 Task: Create a due date automation trigger when advanced on, on the wednesday before a card is due add dates due in between 1 and 5 days at 11:00 AM.
Action: Mouse moved to (798, 248)
Screenshot: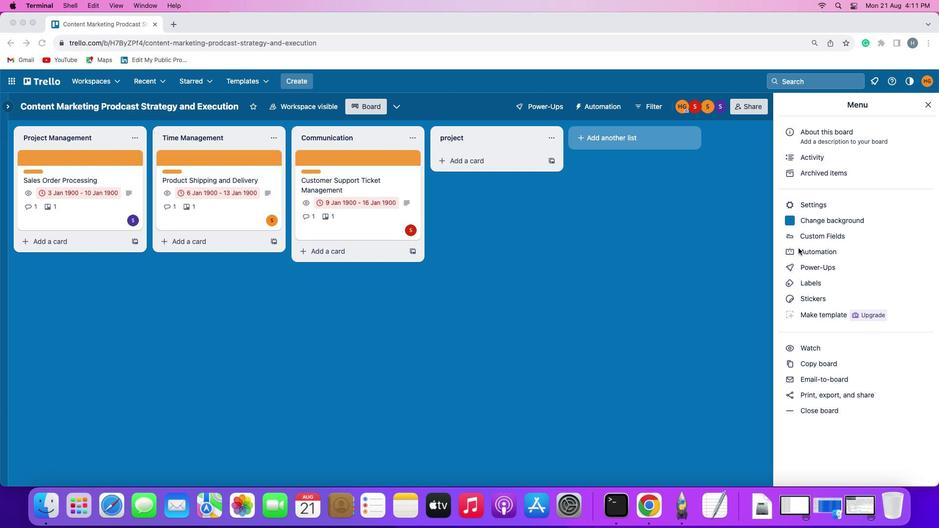 
Action: Mouse pressed left at (798, 248)
Screenshot: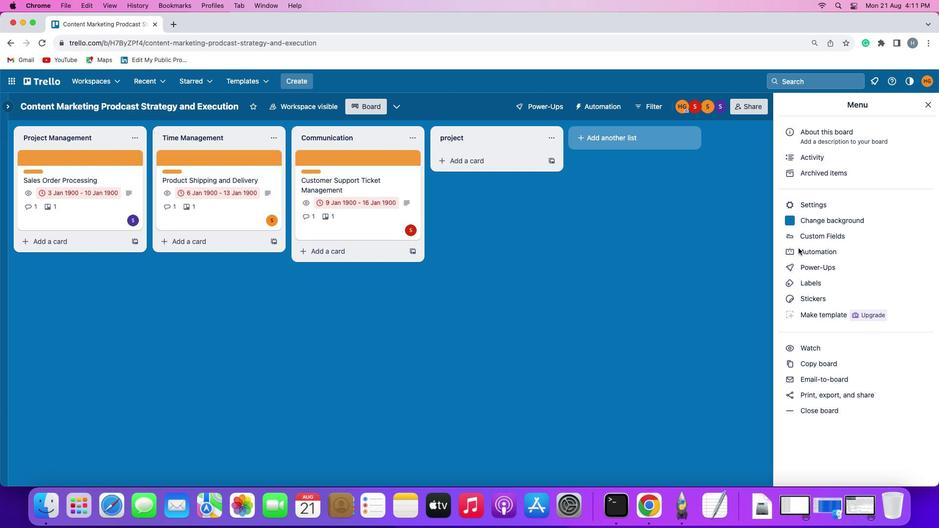 
Action: Mouse pressed left at (798, 248)
Screenshot: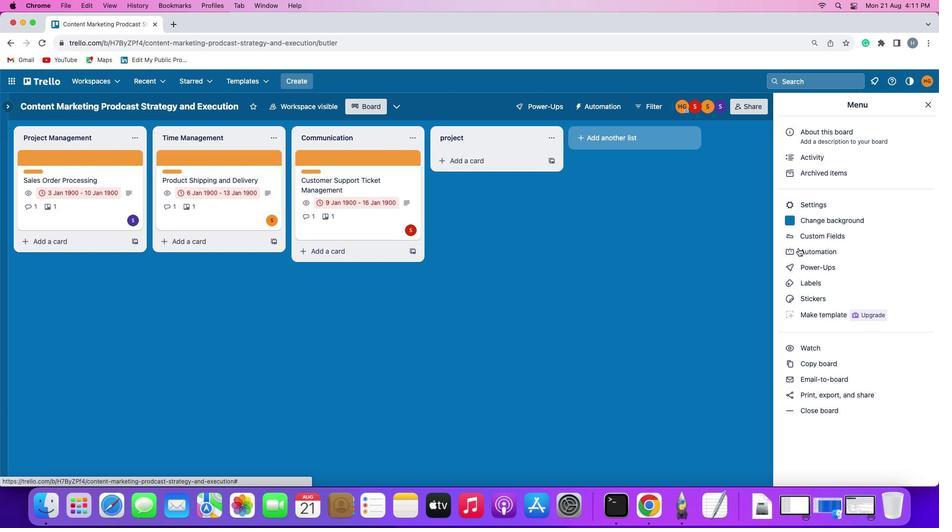 
Action: Mouse moved to (60, 229)
Screenshot: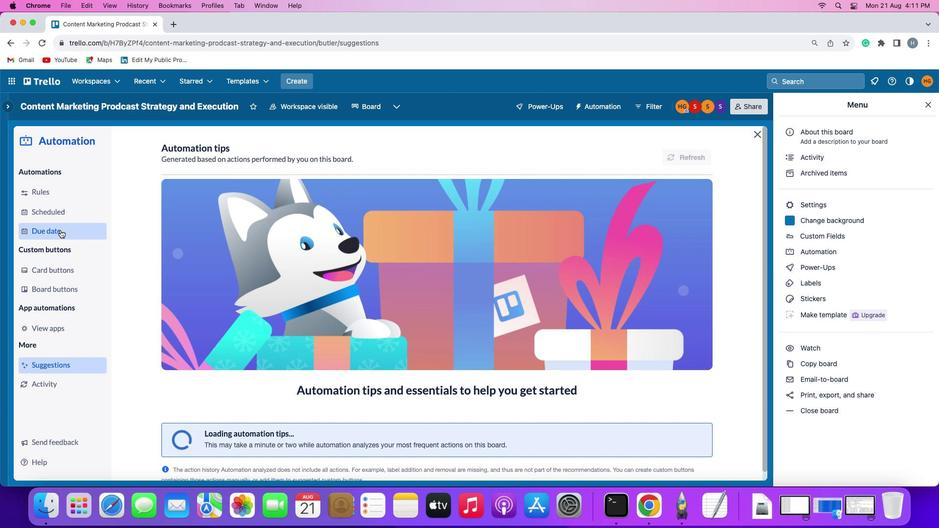 
Action: Mouse pressed left at (60, 229)
Screenshot: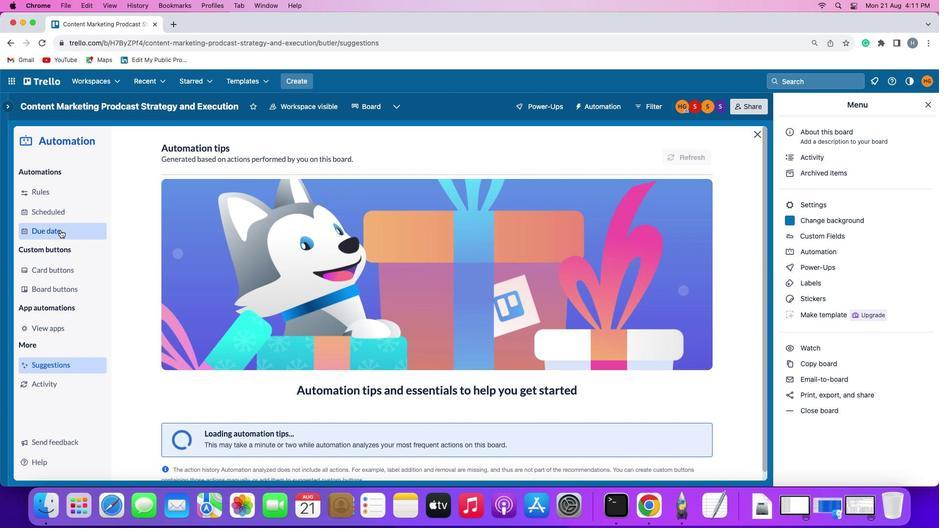 
Action: Mouse moved to (670, 149)
Screenshot: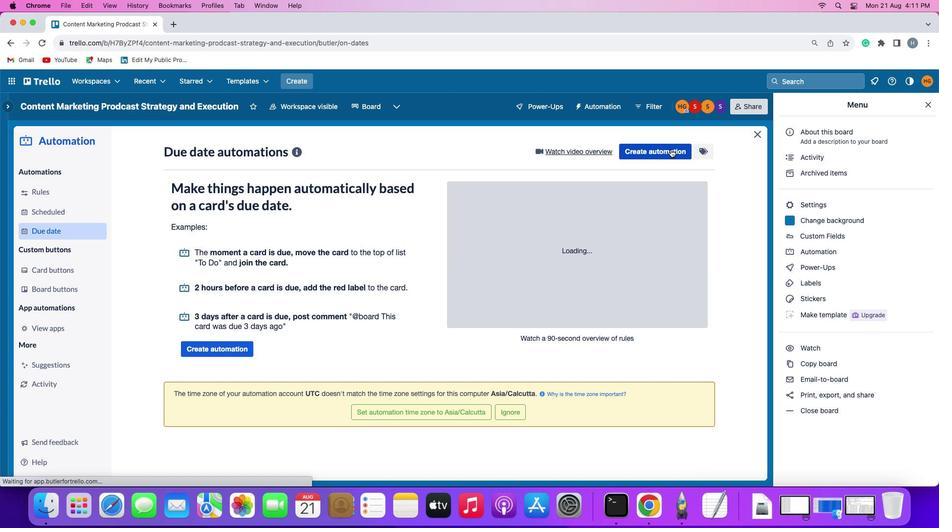 
Action: Mouse pressed left at (670, 149)
Screenshot: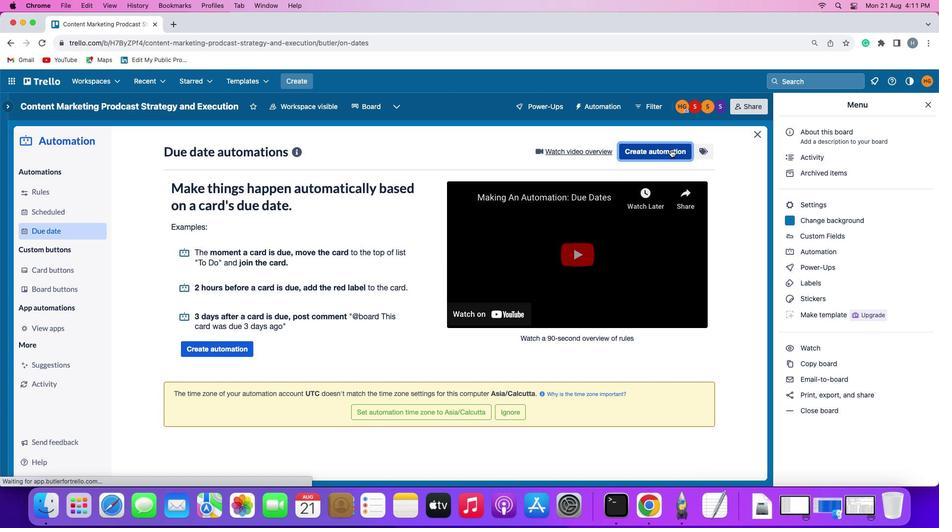 
Action: Mouse moved to (181, 247)
Screenshot: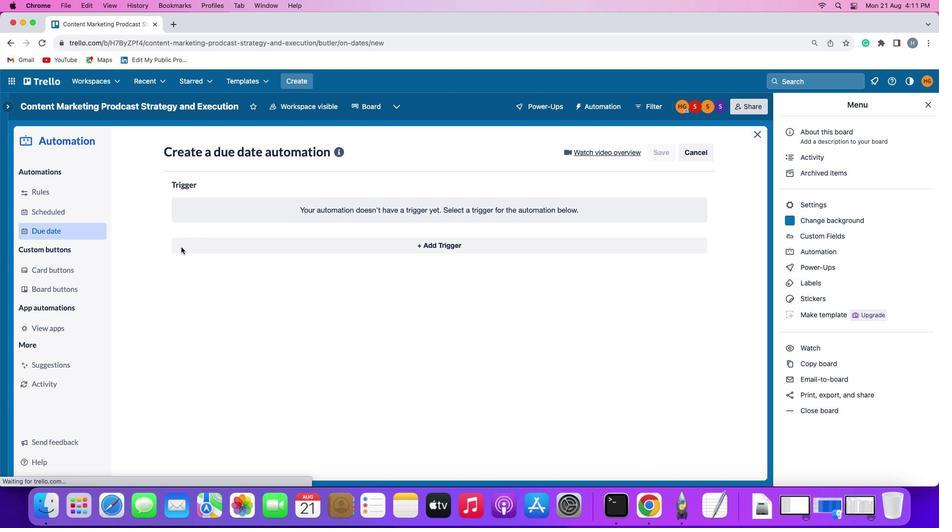 
Action: Mouse pressed left at (181, 247)
Screenshot: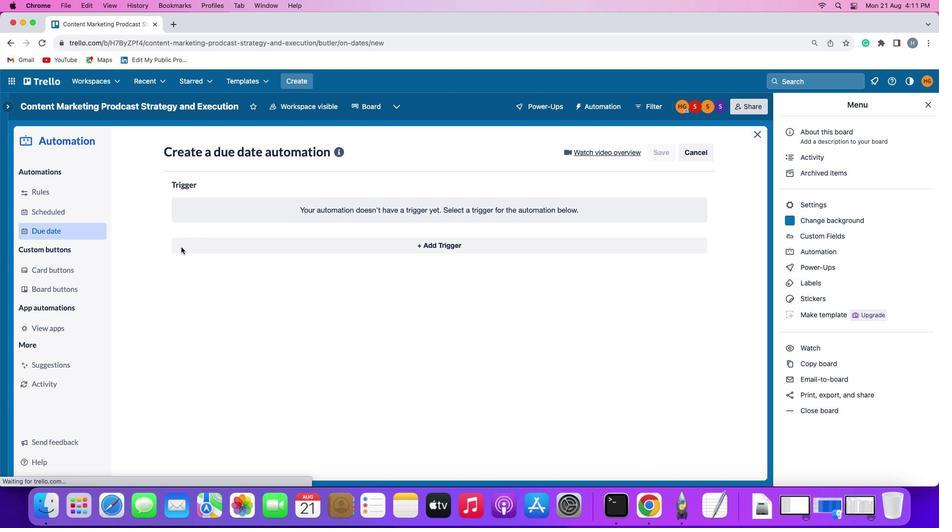 
Action: Mouse moved to (214, 423)
Screenshot: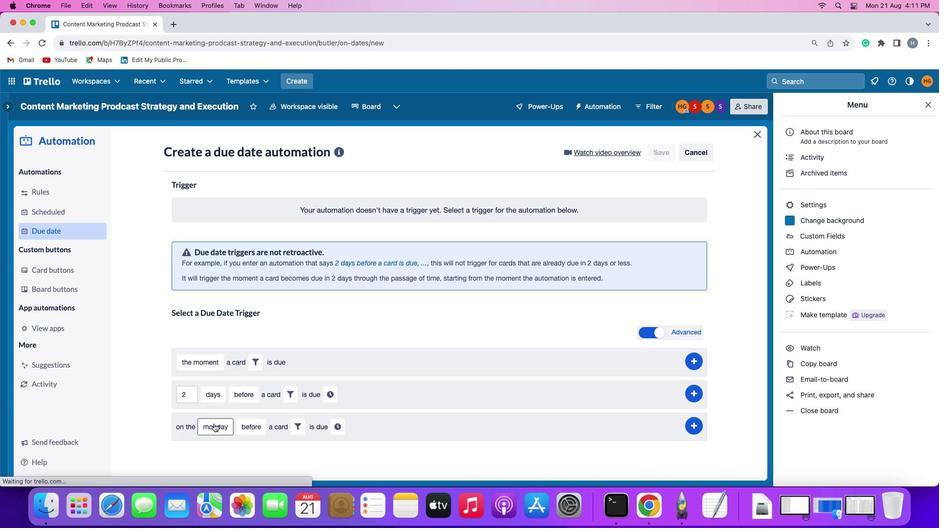 
Action: Mouse pressed left at (214, 423)
Screenshot: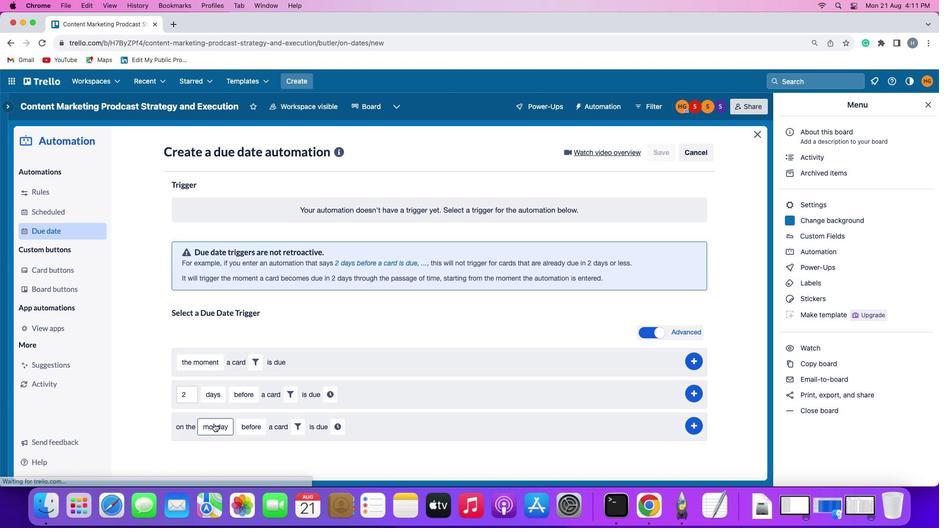 
Action: Mouse moved to (228, 331)
Screenshot: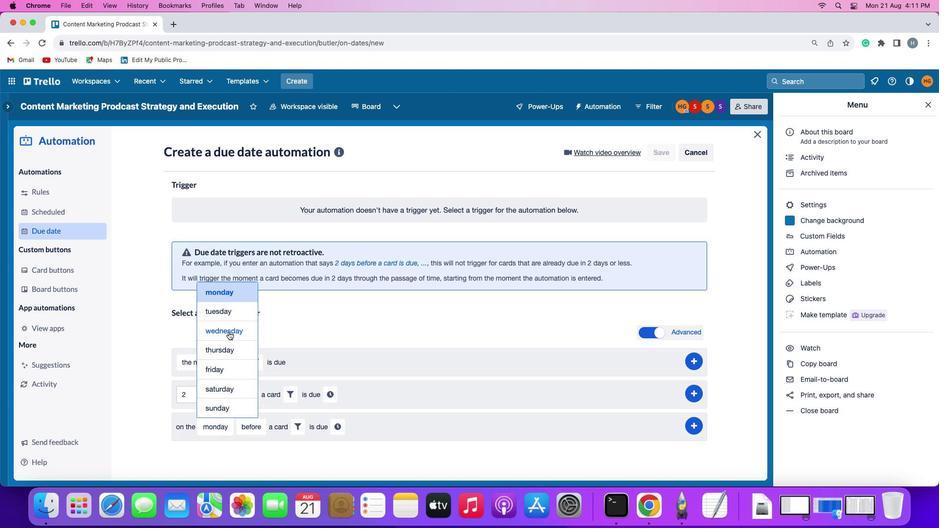 
Action: Mouse pressed left at (228, 331)
Screenshot: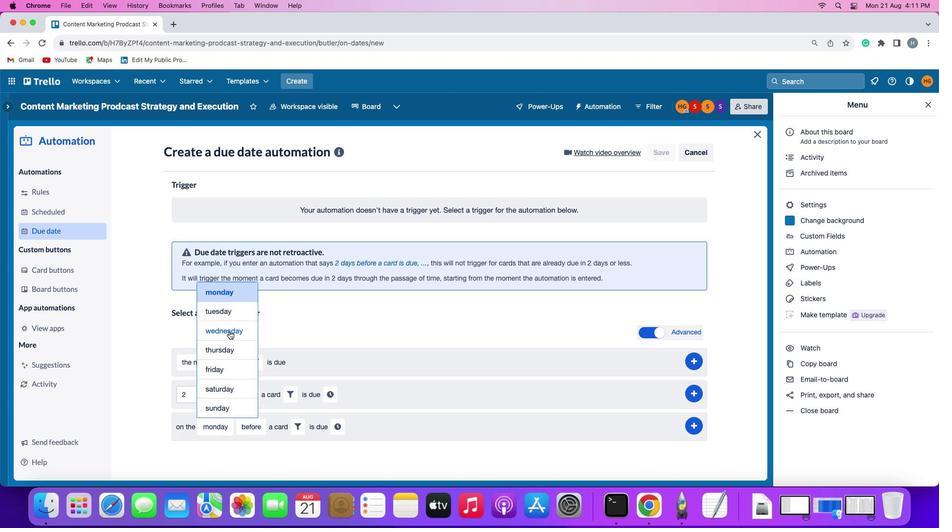 
Action: Mouse moved to (306, 426)
Screenshot: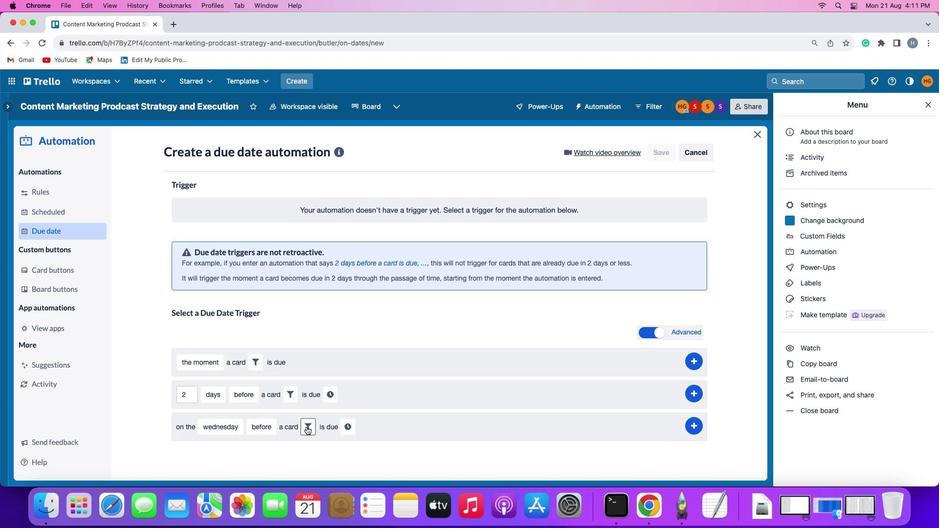 
Action: Mouse pressed left at (306, 426)
Screenshot: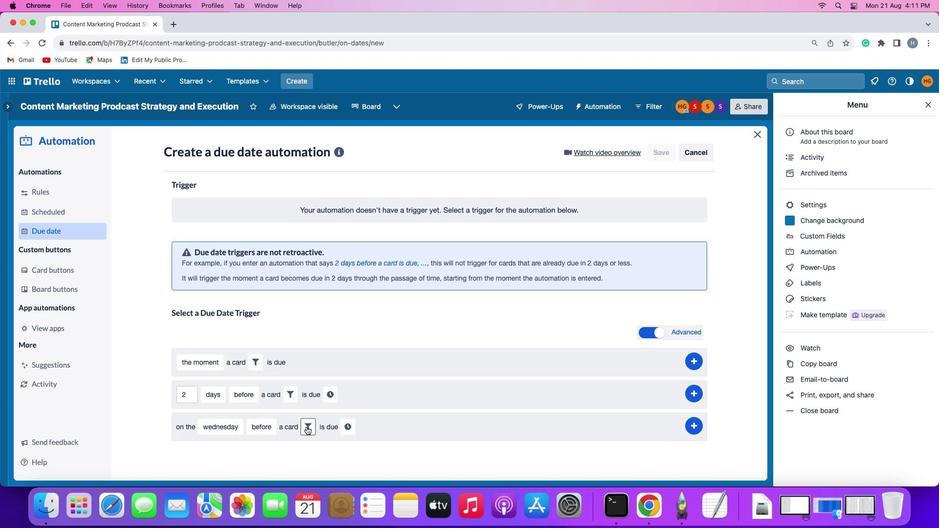 
Action: Mouse moved to (362, 456)
Screenshot: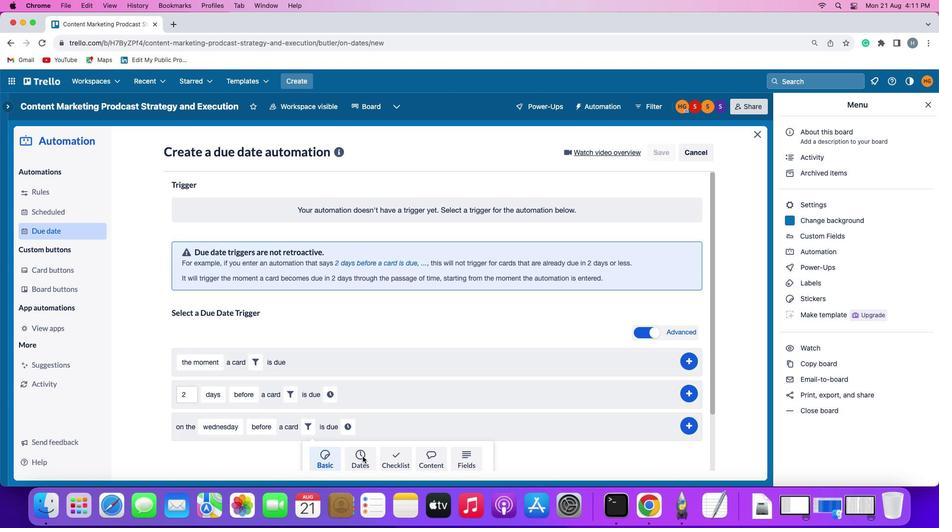 
Action: Mouse pressed left at (362, 456)
Screenshot: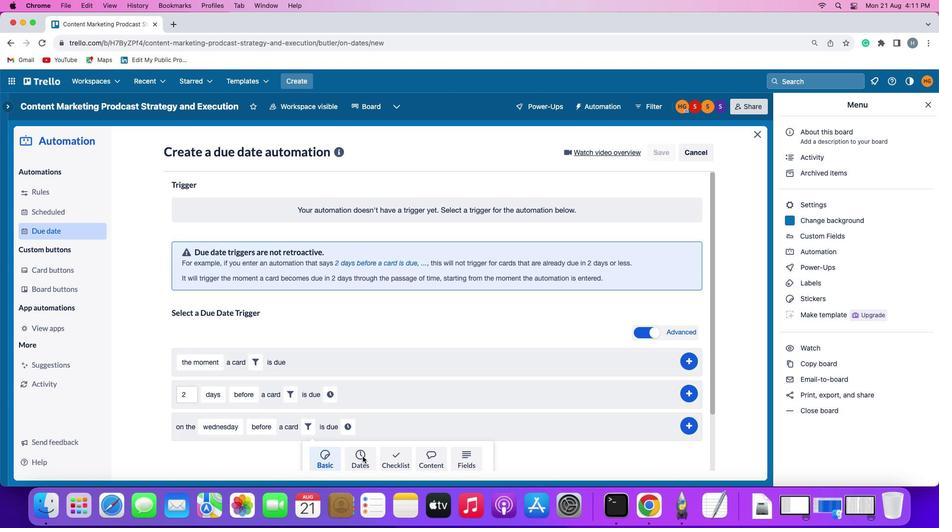 
Action: Mouse moved to (262, 458)
Screenshot: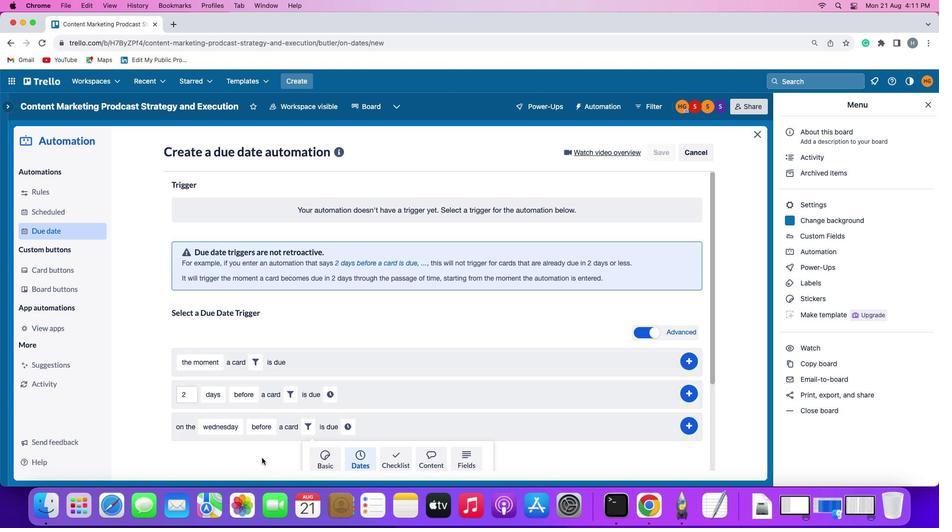 
Action: Mouse scrolled (262, 458) with delta (0, 0)
Screenshot: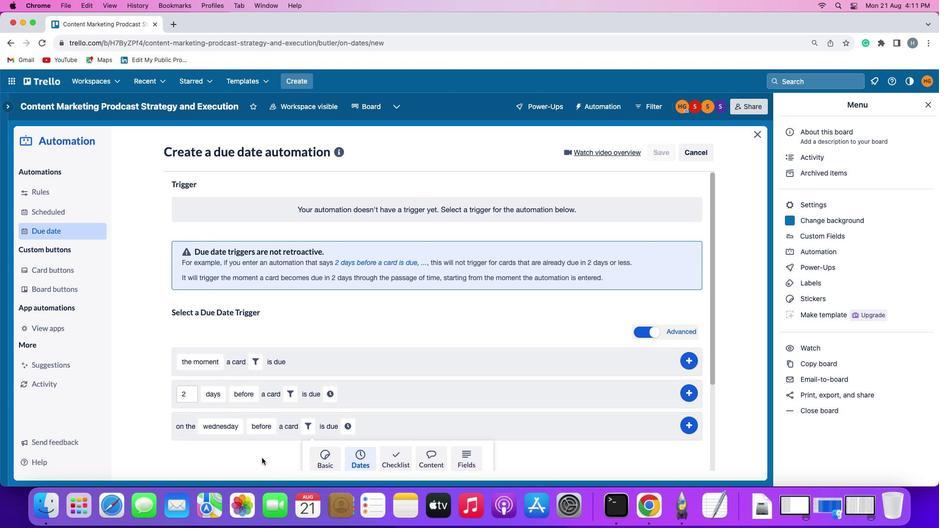 
Action: Mouse scrolled (262, 458) with delta (0, 0)
Screenshot: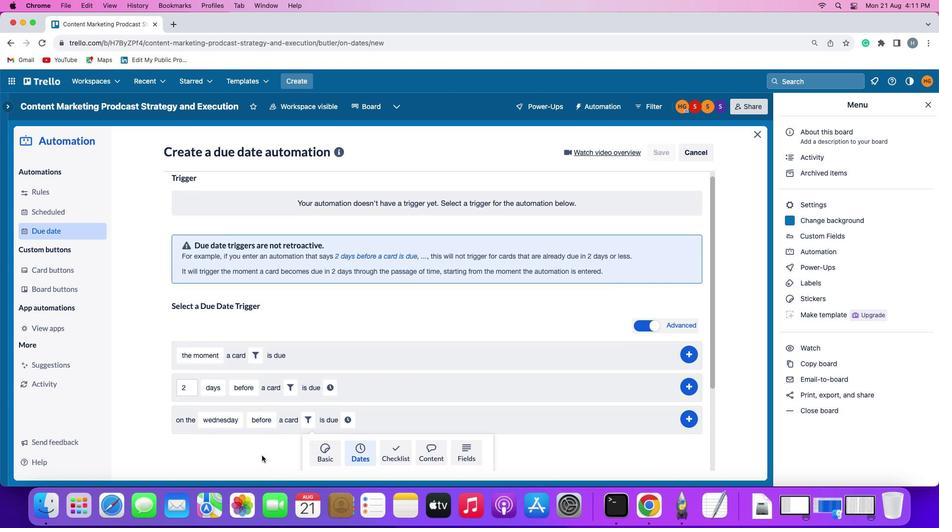 
Action: Mouse scrolled (262, 458) with delta (0, -1)
Screenshot: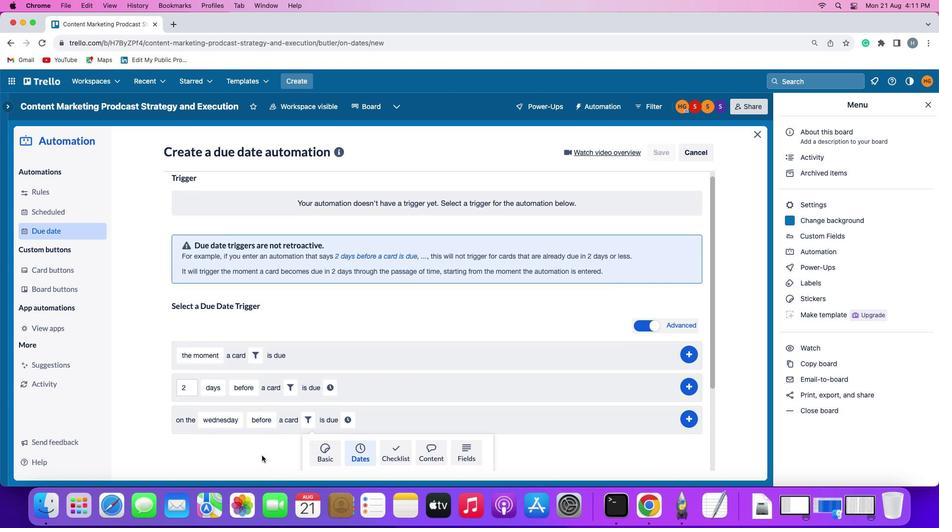 
Action: Mouse scrolled (262, 458) with delta (0, -2)
Screenshot: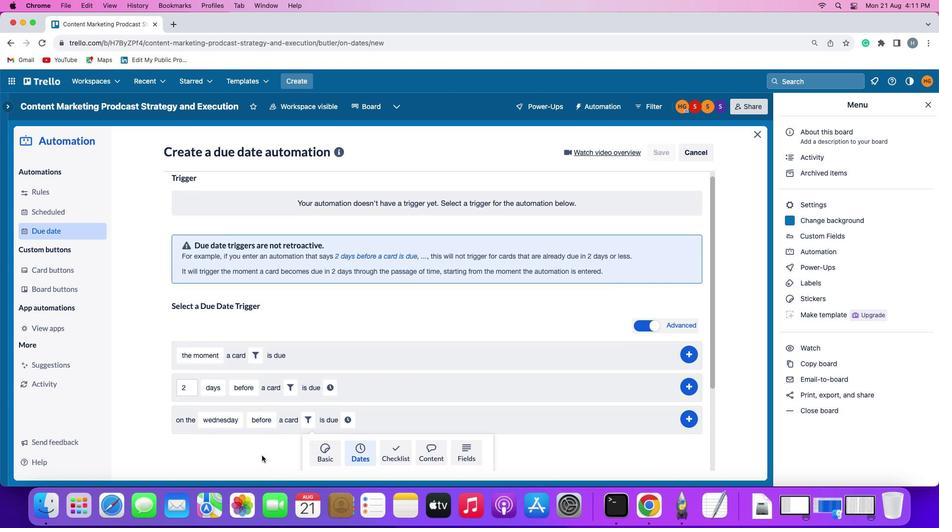 
Action: Mouse scrolled (262, 458) with delta (0, -2)
Screenshot: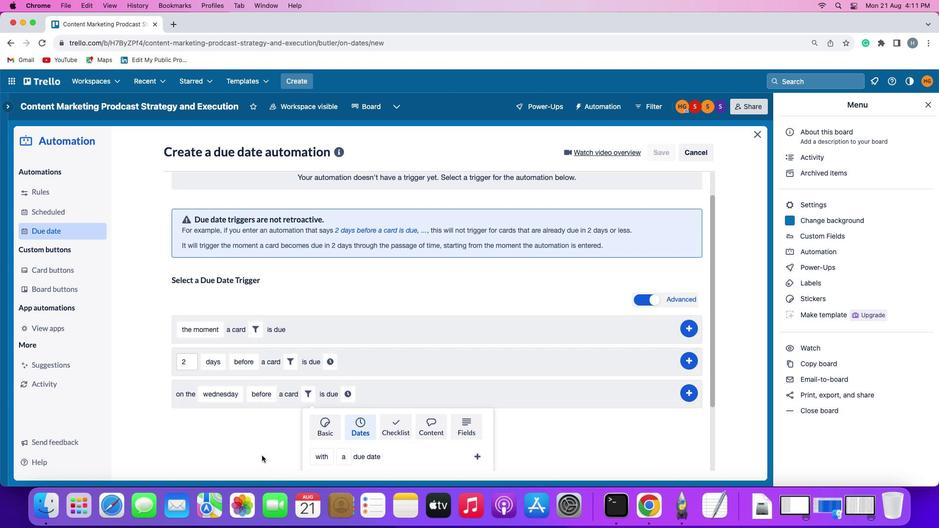 
Action: Mouse moved to (262, 455)
Screenshot: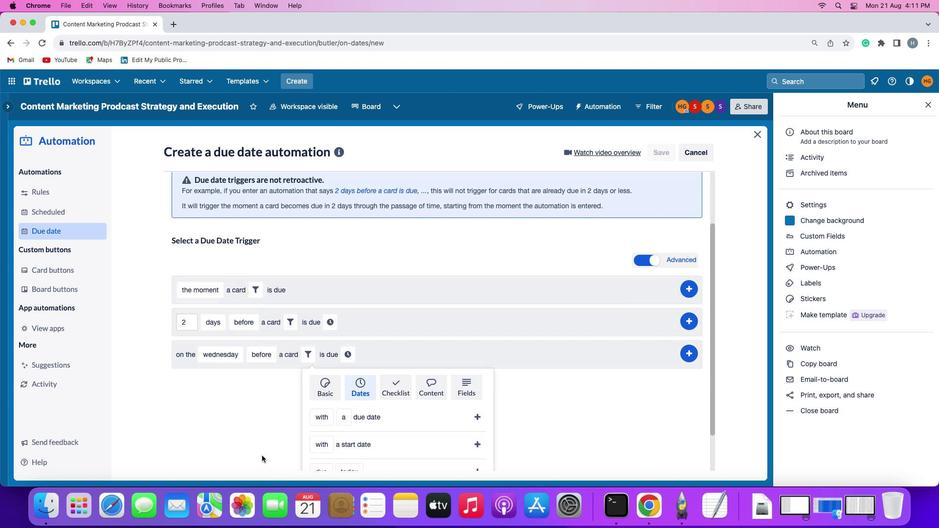 
Action: Mouse scrolled (262, 455) with delta (0, 0)
Screenshot: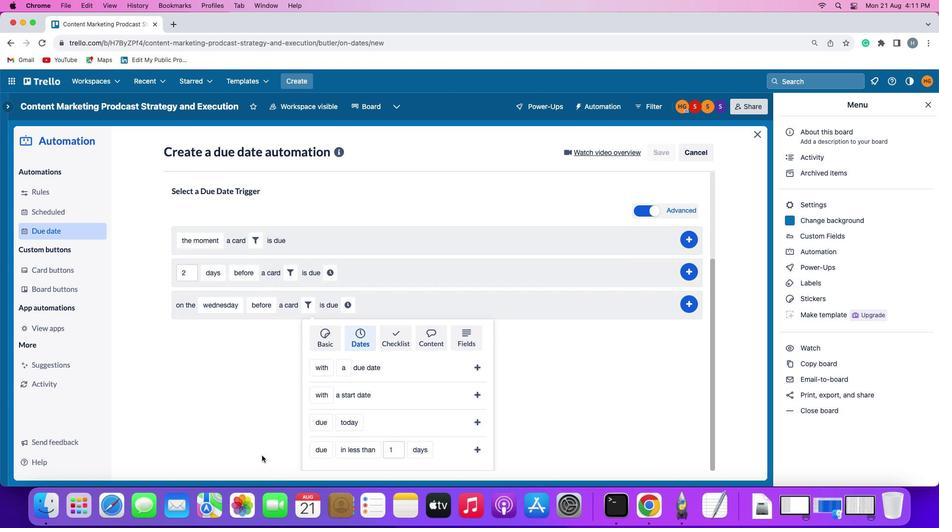 
Action: Mouse scrolled (262, 455) with delta (0, 0)
Screenshot: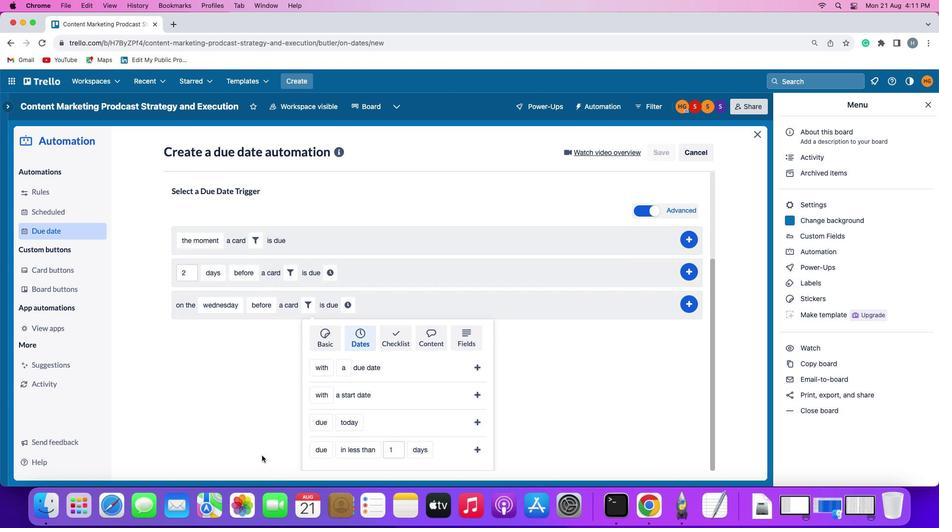 
Action: Mouse scrolled (262, 455) with delta (0, -1)
Screenshot: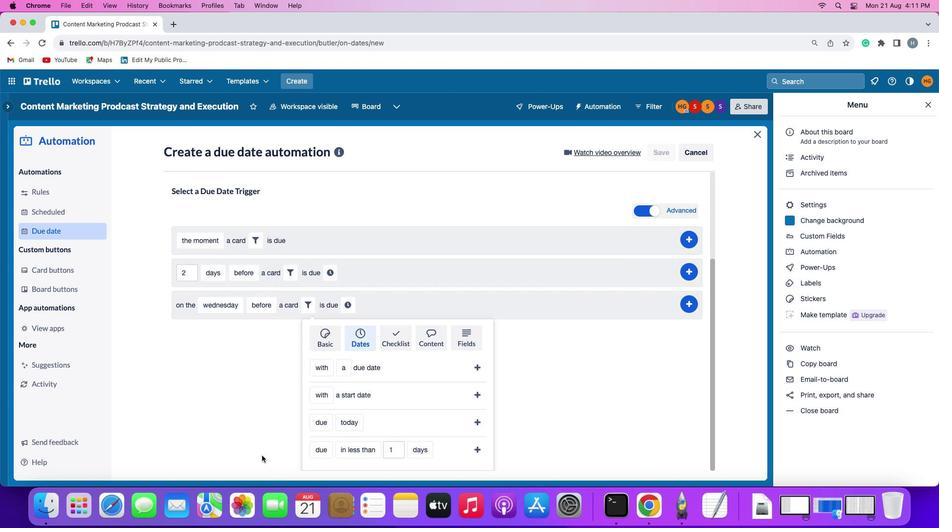 
Action: Mouse scrolled (262, 455) with delta (0, -2)
Screenshot: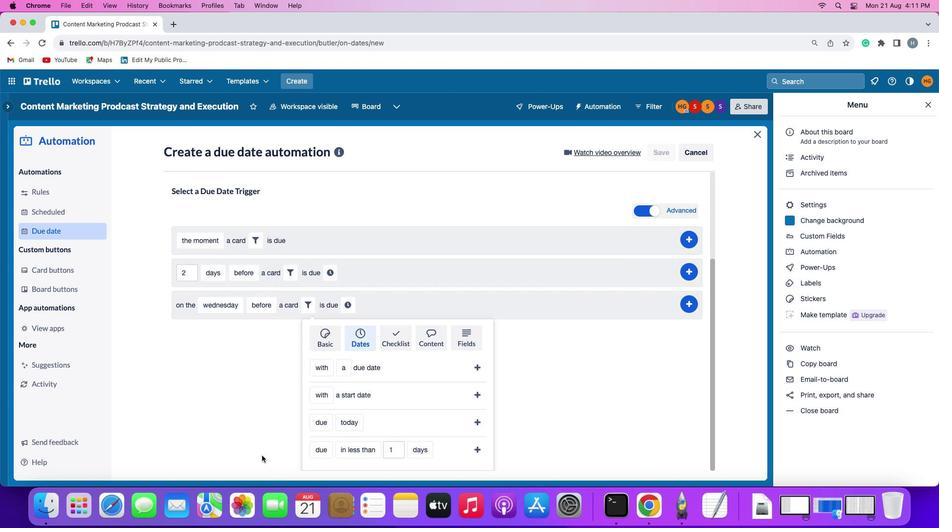 
Action: Mouse moved to (262, 455)
Screenshot: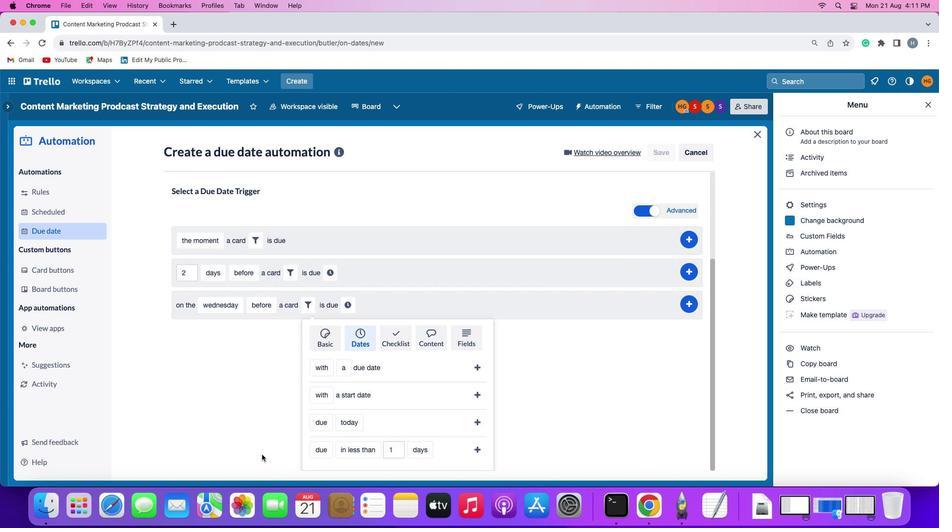
Action: Mouse scrolled (262, 455) with delta (0, -2)
Screenshot: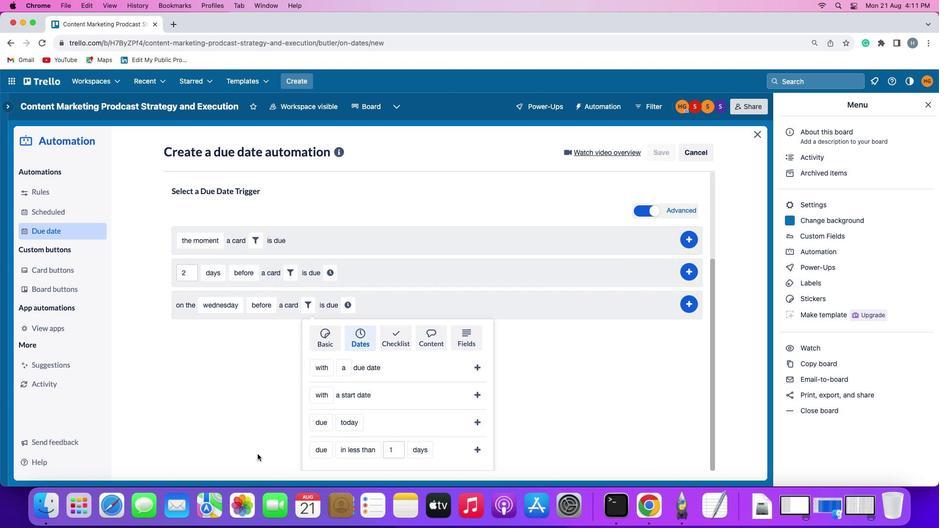 
Action: Mouse moved to (359, 446)
Screenshot: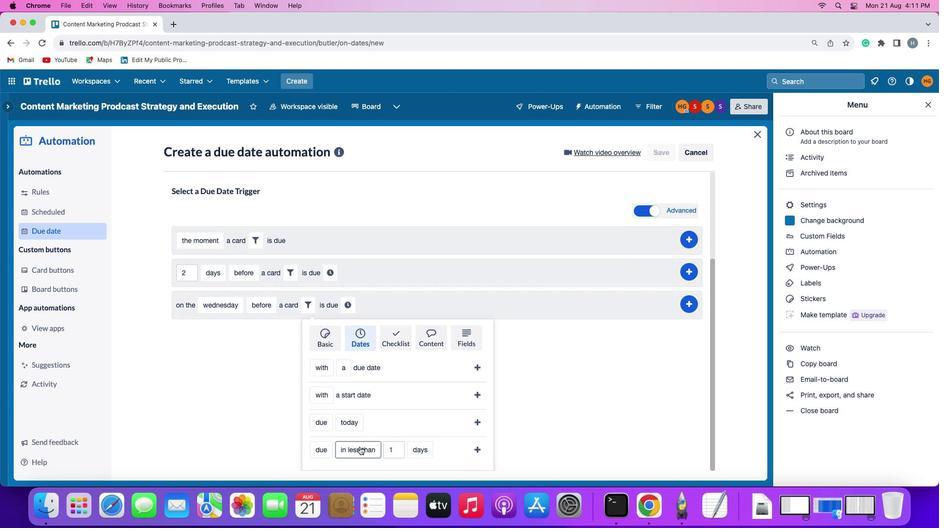 
Action: Mouse pressed left at (359, 446)
Screenshot: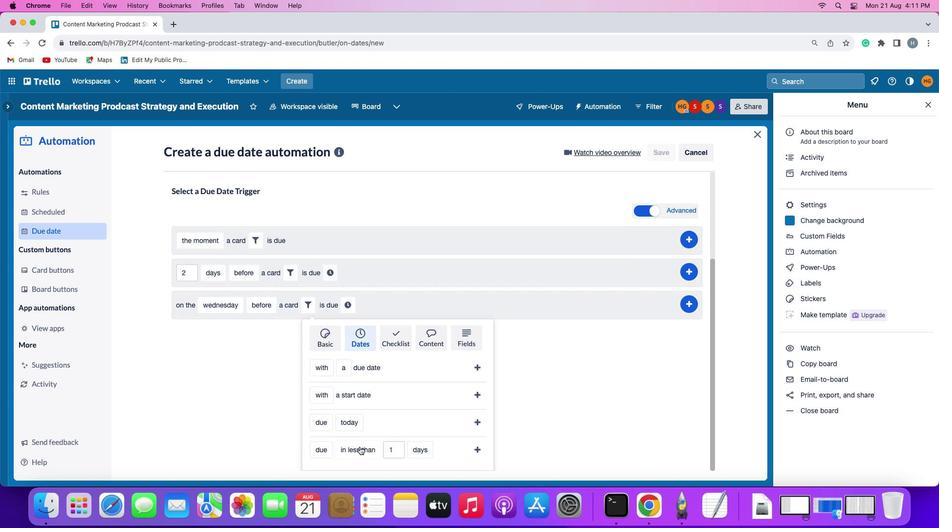 
Action: Mouse moved to (355, 429)
Screenshot: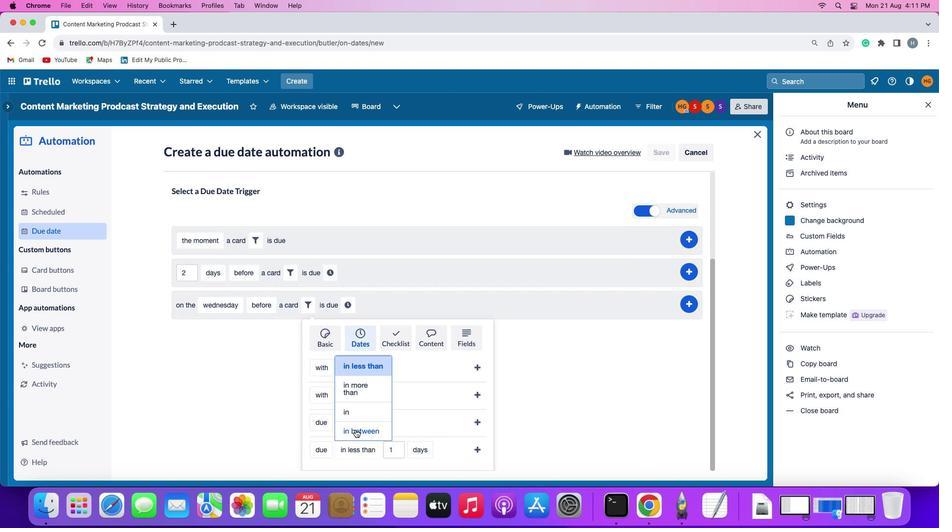 
Action: Mouse pressed left at (355, 429)
Screenshot: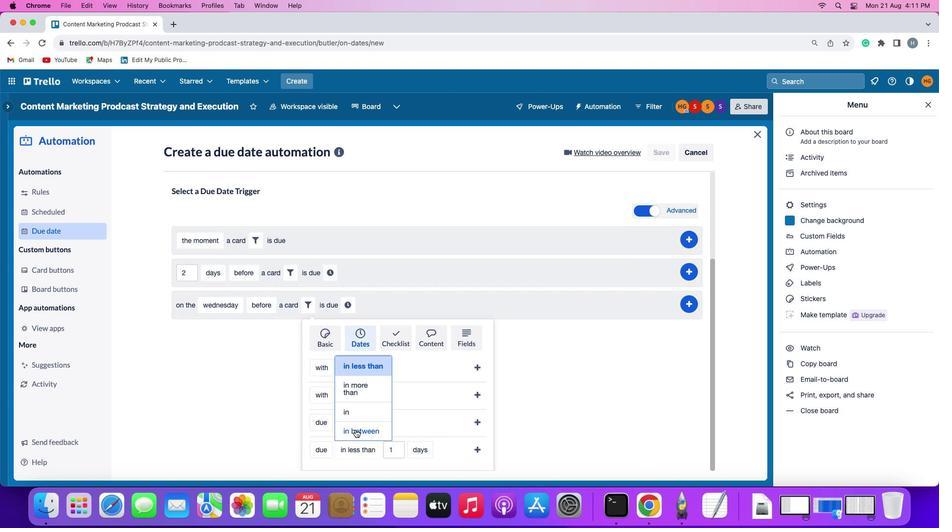 
Action: Mouse moved to (451, 447)
Screenshot: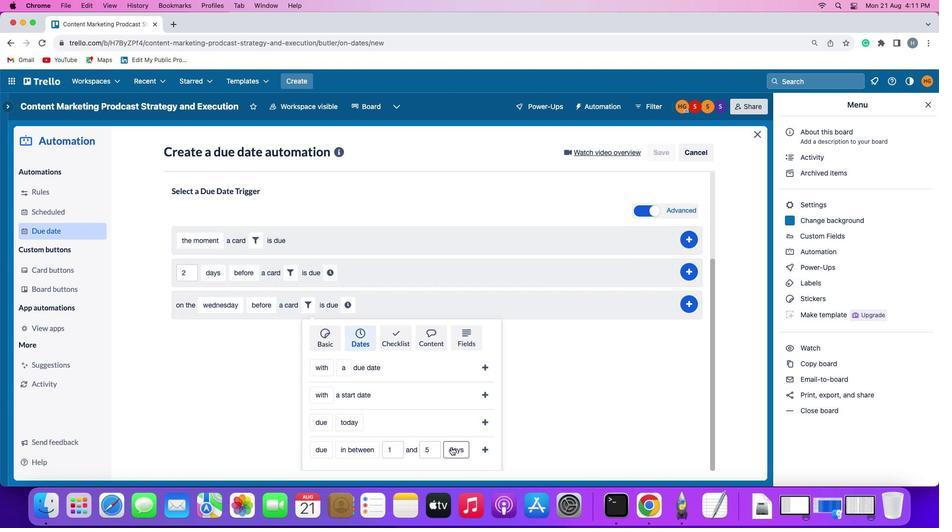 
Action: Mouse pressed left at (451, 447)
Screenshot: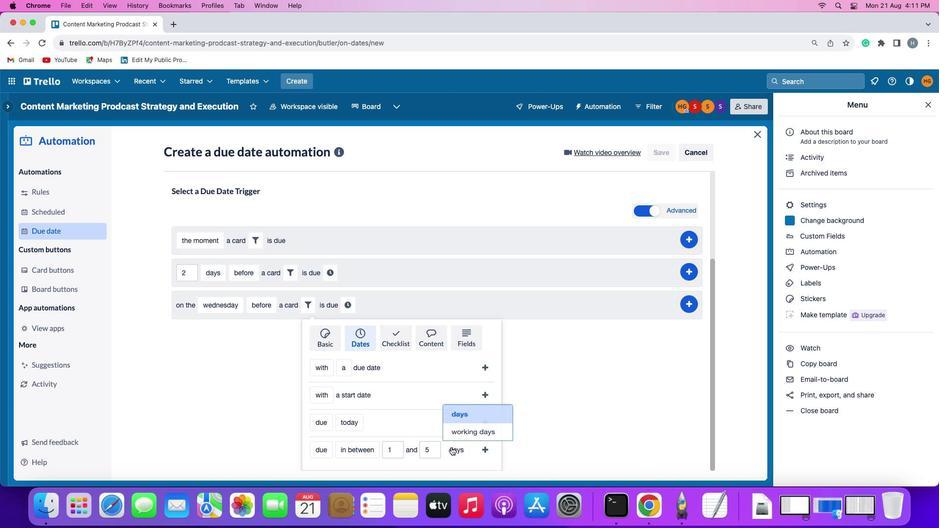 
Action: Mouse moved to (458, 415)
Screenshot: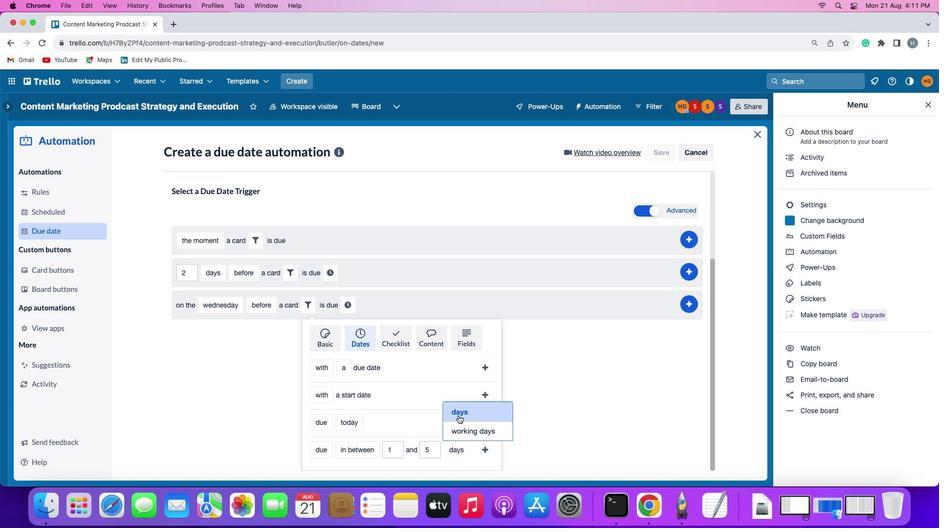 
Action: Mouse pressed left at (458, 415)
Screenshot: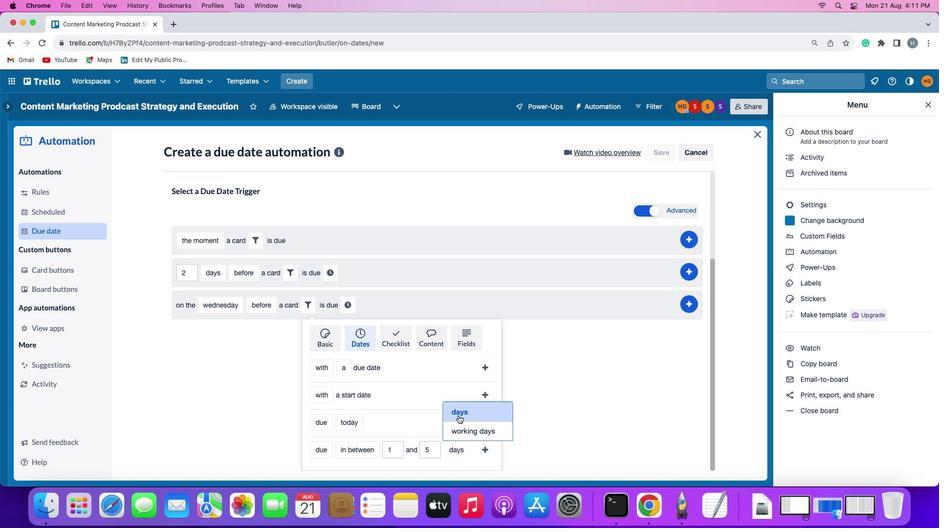 
Action: Mouse moved to (485, 447)
Screenshot: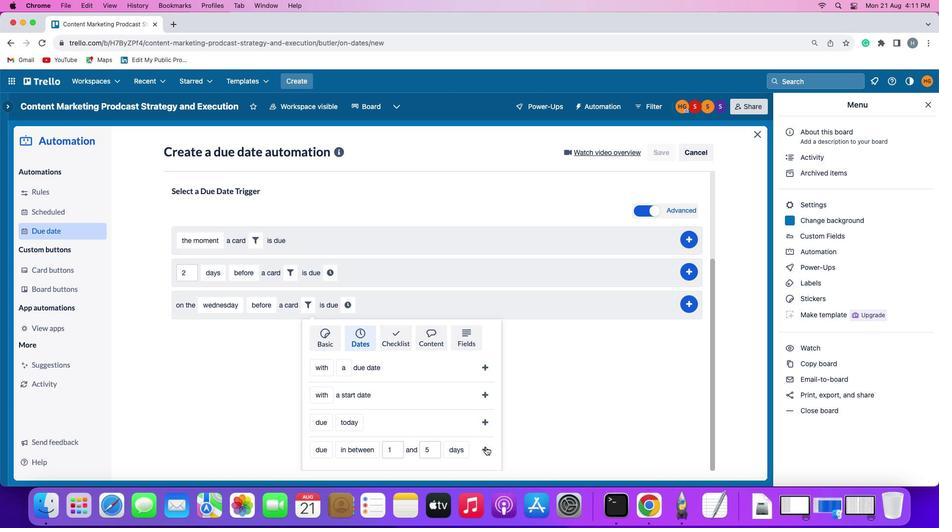 
Action: Mouse pressed left at (485, 447)
Screenshot: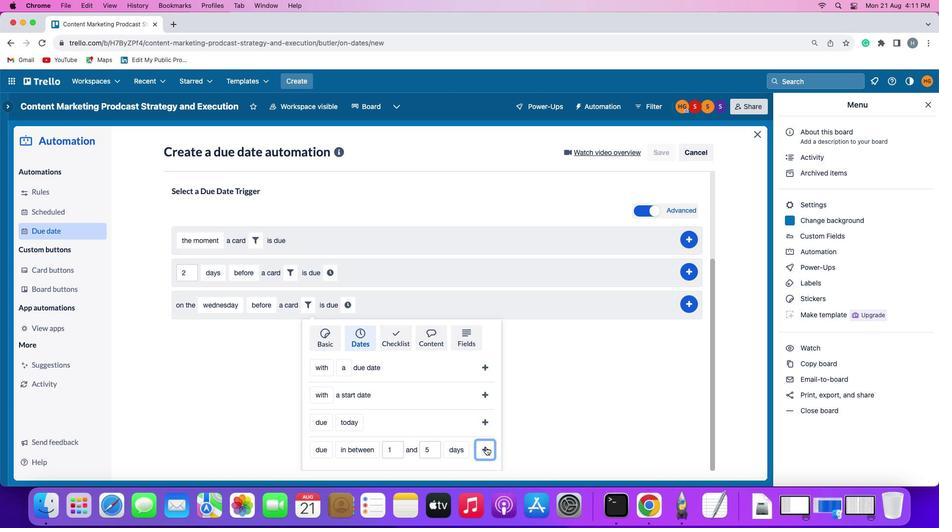 
Action: Mouse moved to (457, 428)
Screenshot: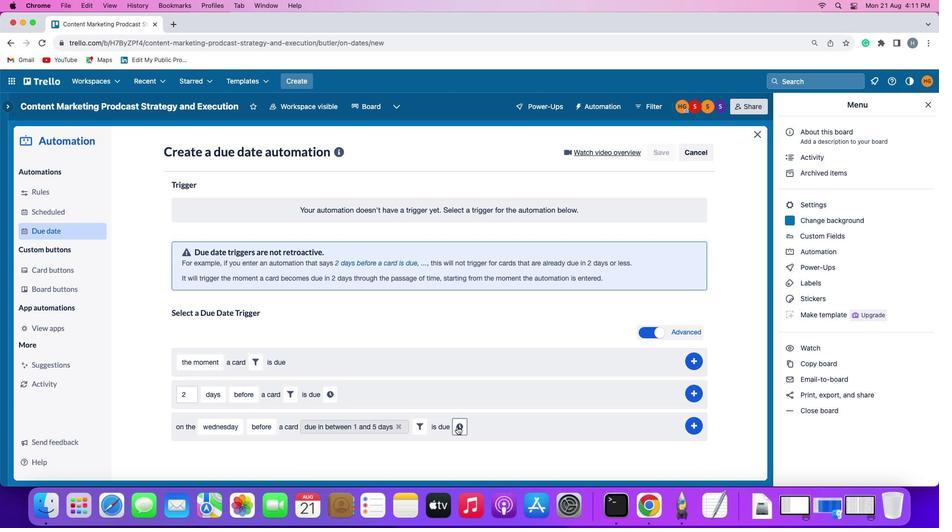 
Action: Mouse pressed left at (457, 428)
Screenshot: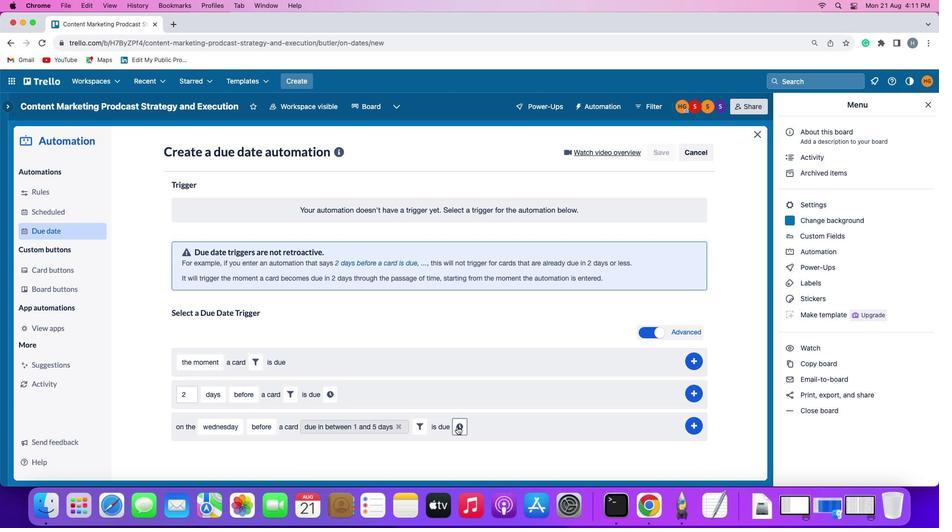 
Action: Mouse moved to (475, 427)
Screenshot: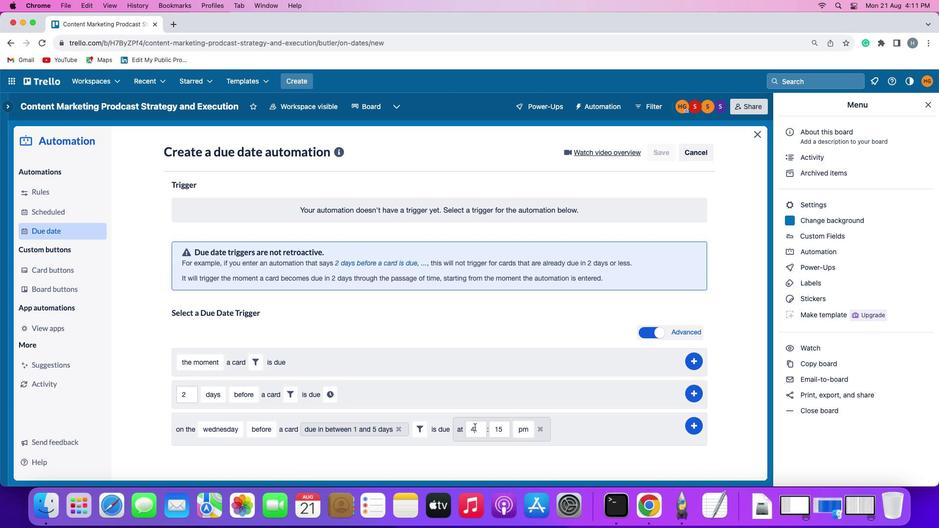 
Action: Mouse pressed left at (475, 427)
Screenshot: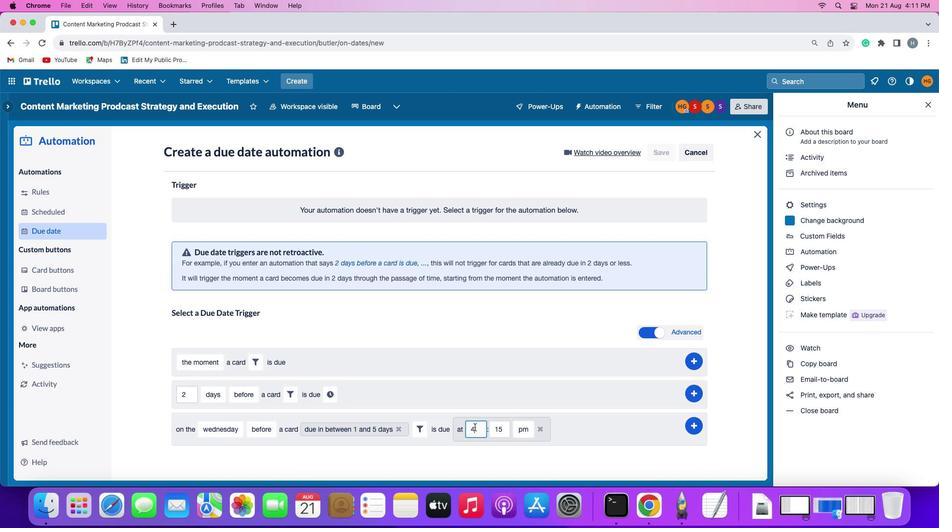 
Action: Mouse moved to (477, 425)
Screenshot: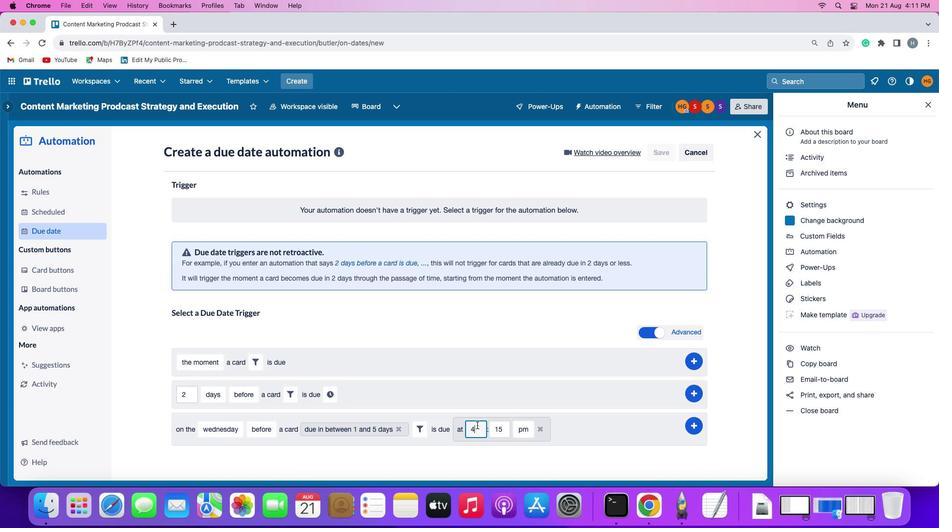 
Action: Mouse pressed left at (477, 425)
Screenshot: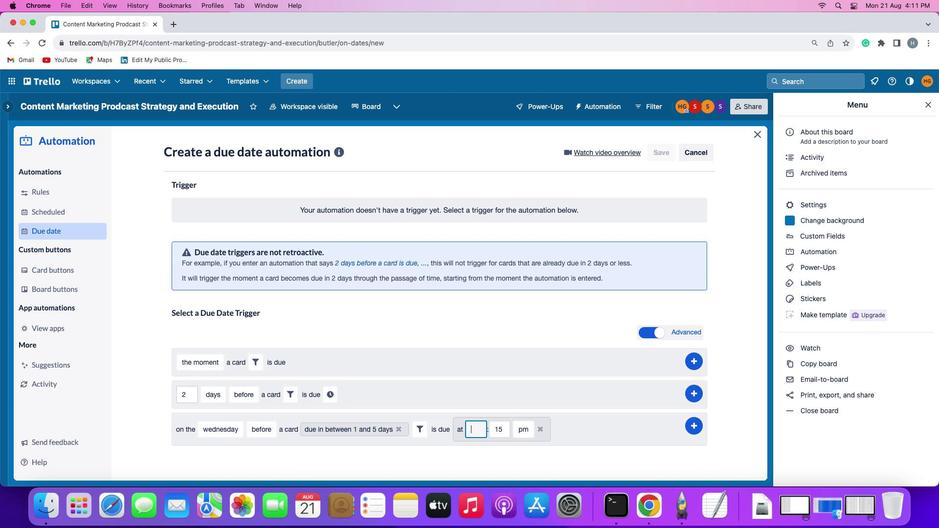 
Action: Key pressed Key.backspace
Screenshot: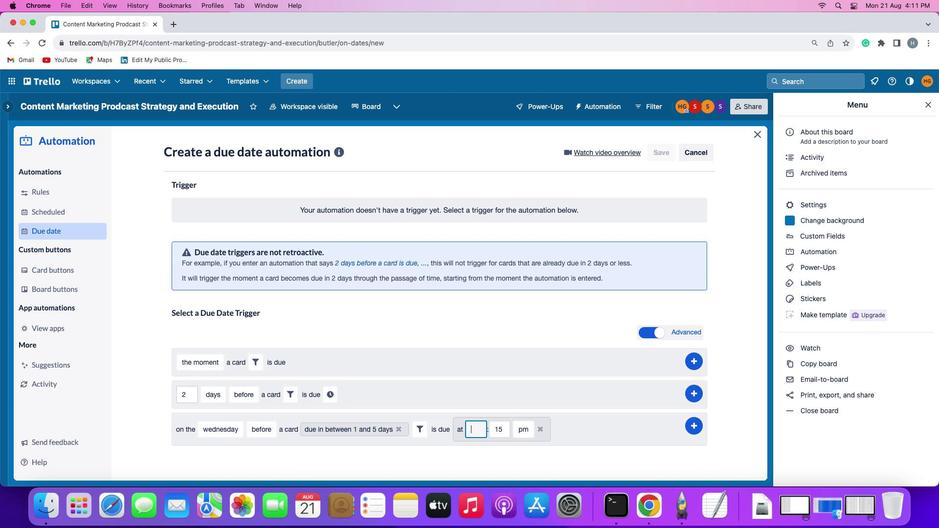 
Action: Mouse moved to (477, 425)
Screenshot: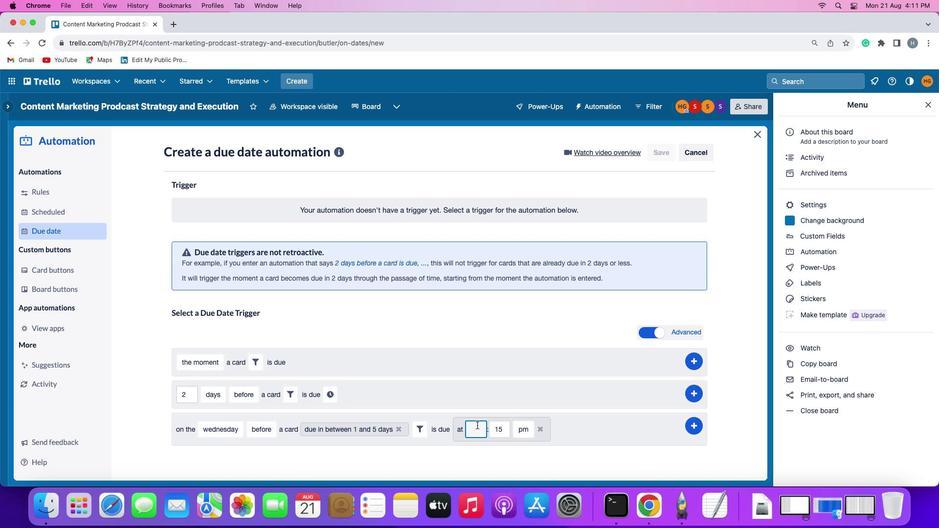 
Action: Key pressed '1''1'
Screenshot: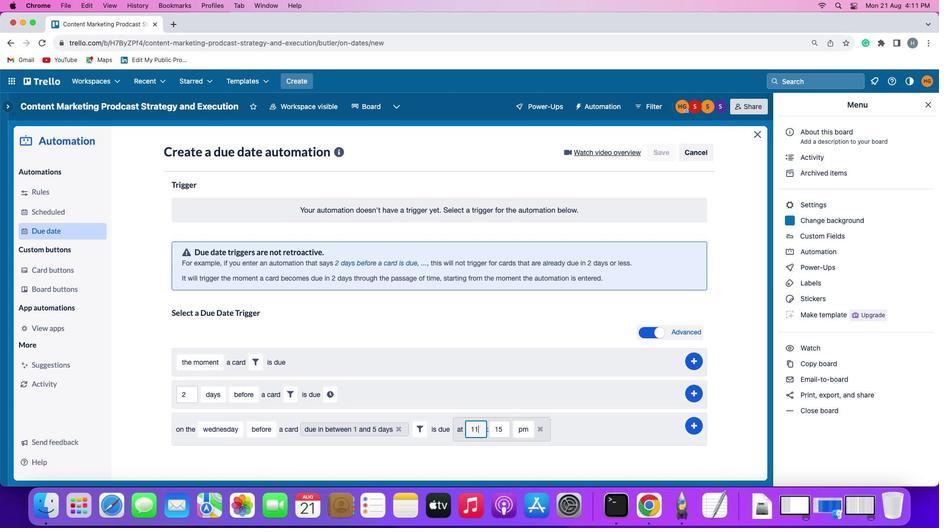 
Action: Mouse moved to (504, 426)
Screenshot: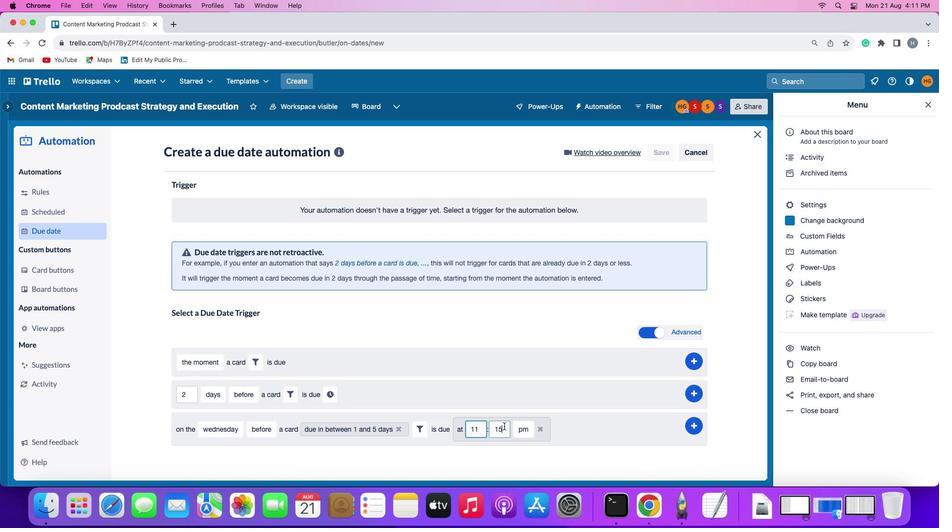 
Action: Mouse pressed left at (504, 426)
Screenshot: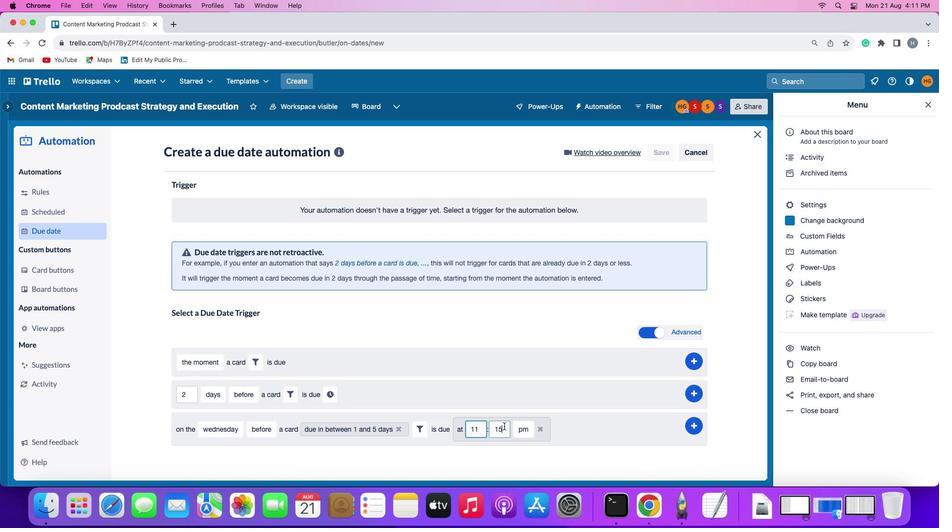 
Action: Mouse moved to (504, 426)
Screenshot: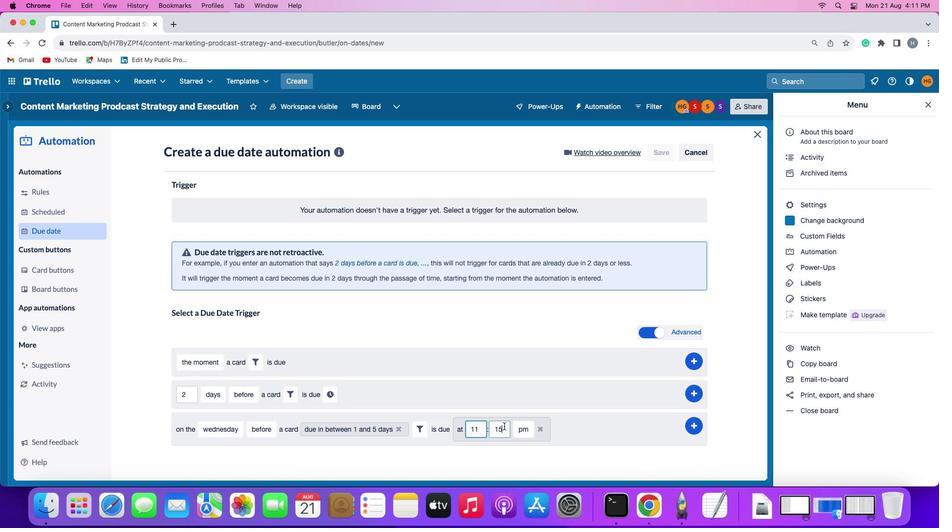 
Action: Key pressed Key.backspaceKey.backspaceKey.backspace
Screenshot: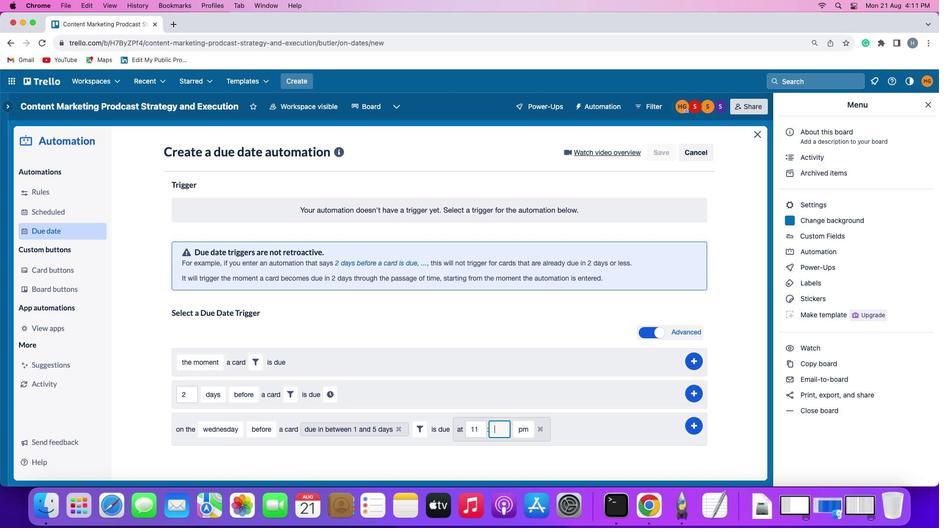 
Action: Mouse moved to (503, 426)
Screenshot: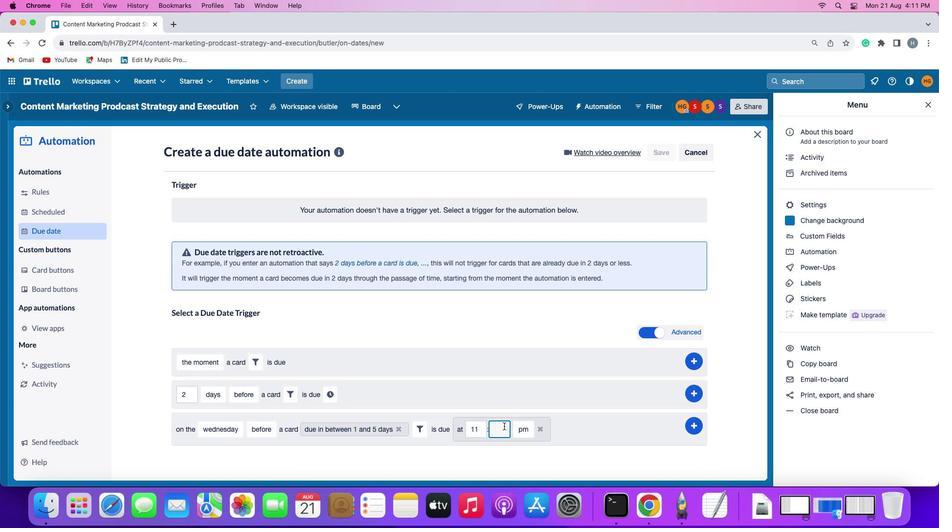 
Action: Key pressed '0''0'
Screenshot: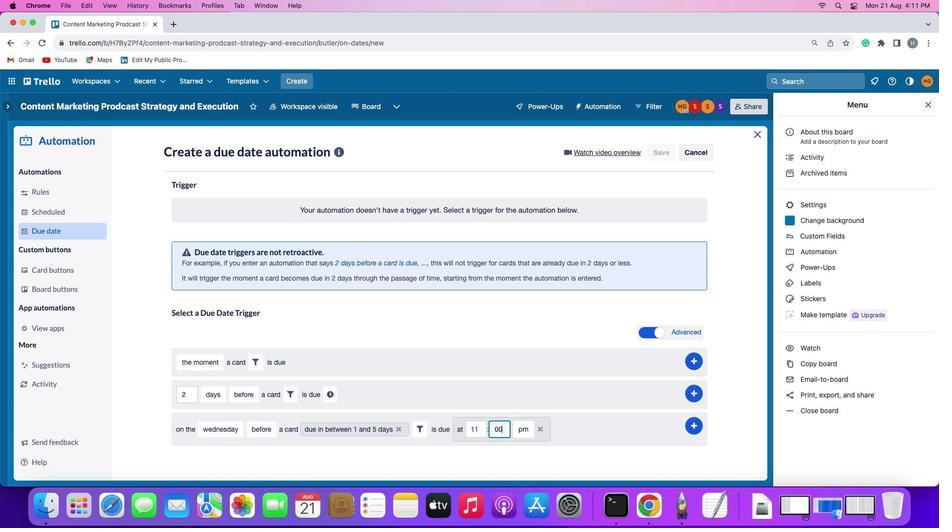 
Action: Mouse moved to (523, 428)
Screenshot: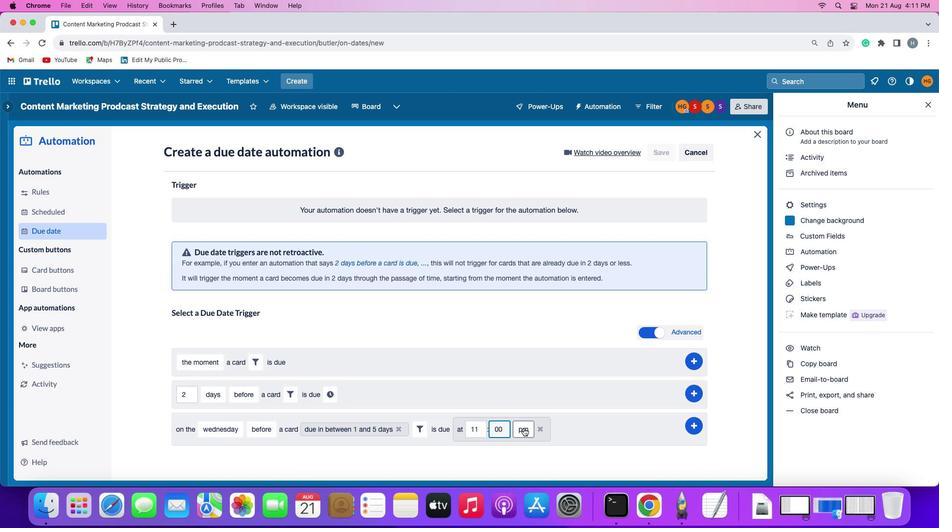 
Action: Mouse pressed left at (523, 428)
Screenshot: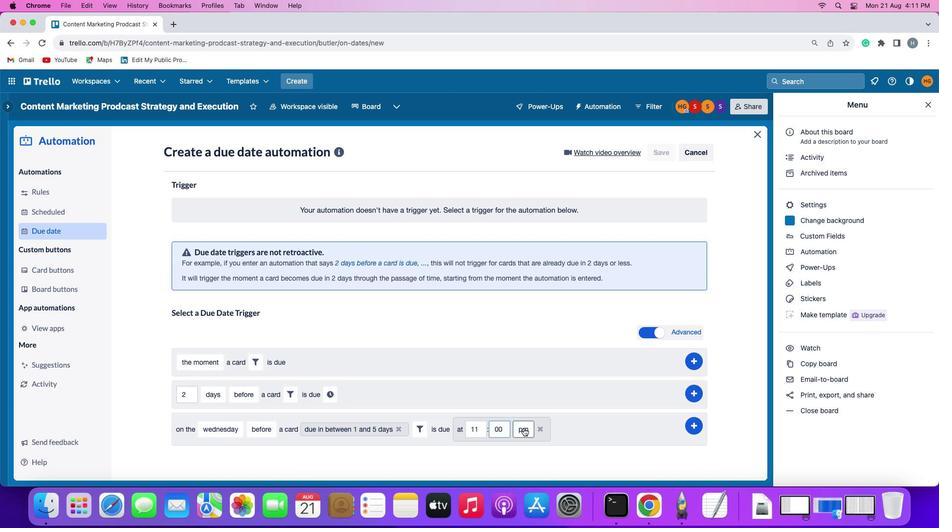 
Action: Mouse moved to (524, 439)
Screenshot: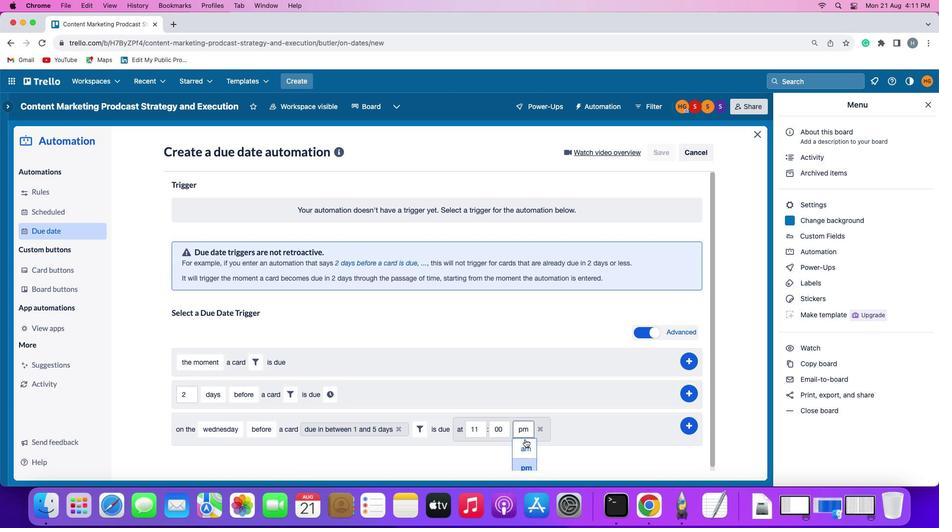 
Action: Mouse pressed left at (524, 439)
Screenshot: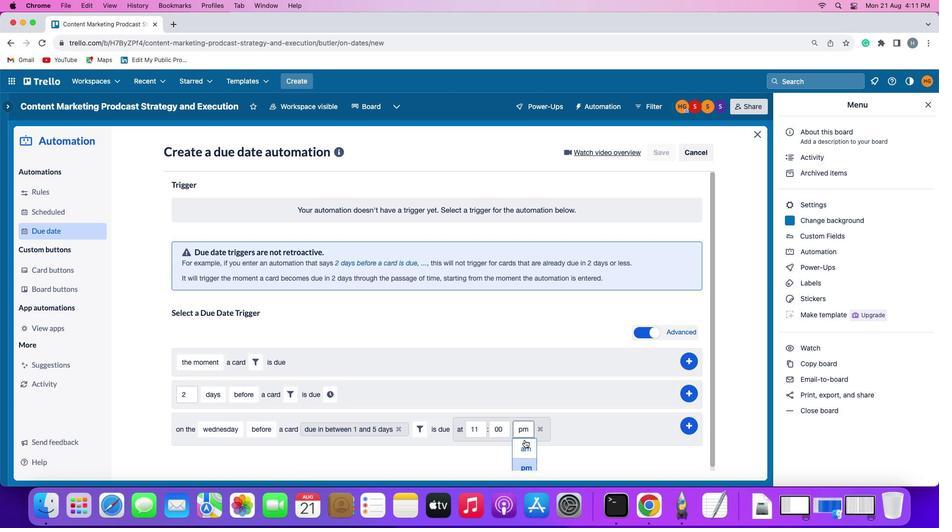 
Action: Mouse moved to (689, 425)
Screenshot: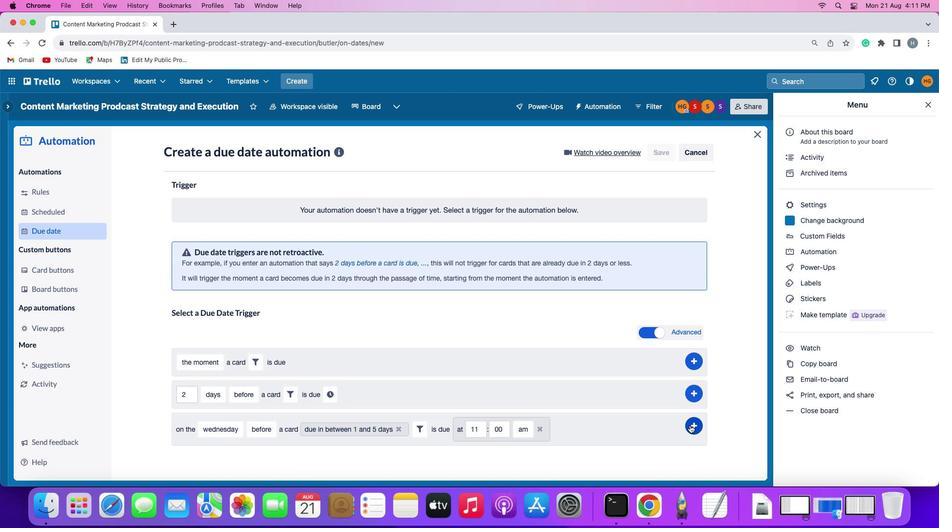 
Action: Mouse pressed left at (689, 425)
Screenshot: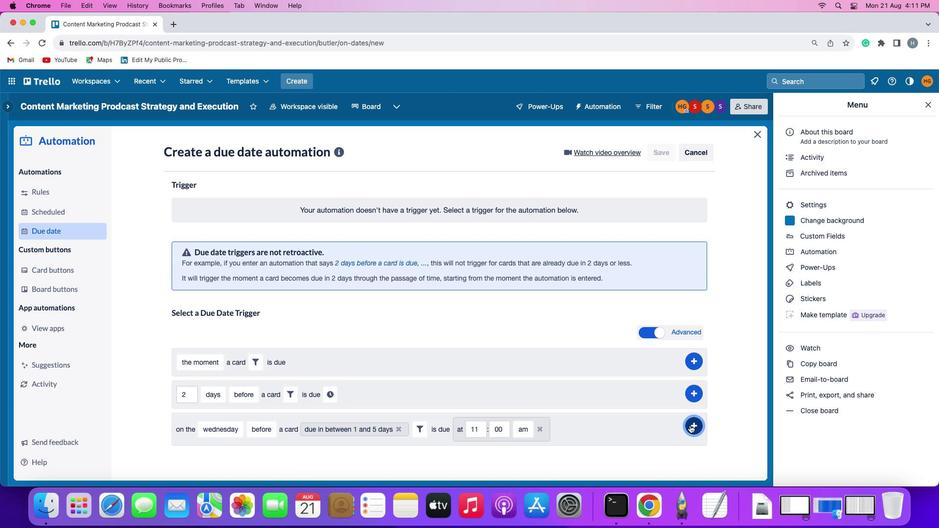 
Action: Mouse moved to (723, 335)
Screenshot: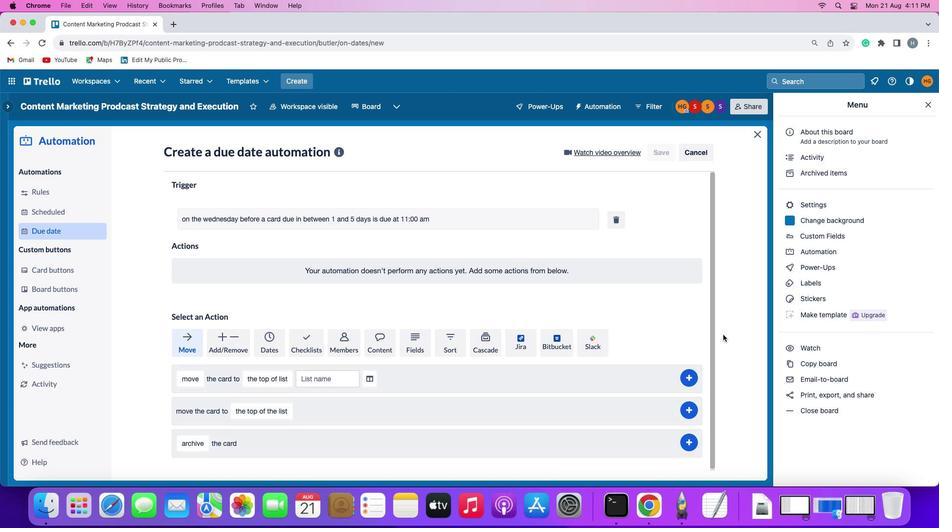 
